 Task: Open a blank sheet, save the file as Mentalhealthfile.html Type the sentence 'Distance formula: _x000D_
'Add formula using equations and charcters after the sentence 'D = v(x2 - x1)² + (y2 - Y1)² (square root is on (x2 - x1)² + (y2 - Y1)² )' Select the formula and highlight with color Yellow Change the page Orientation to  Potrait
Action: Mouse moved to (246, 338)
Screenshot: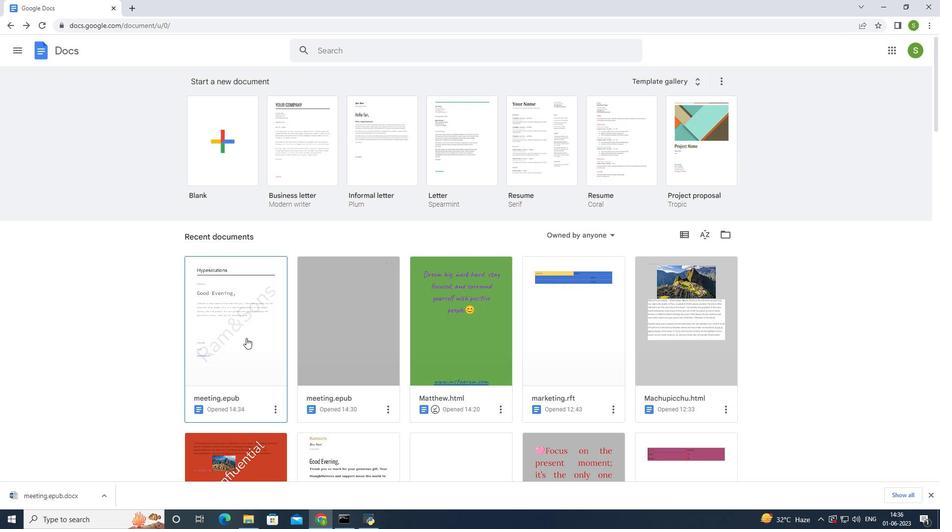 
Action: Mouse pressed left at (246, 338)
Screenshot: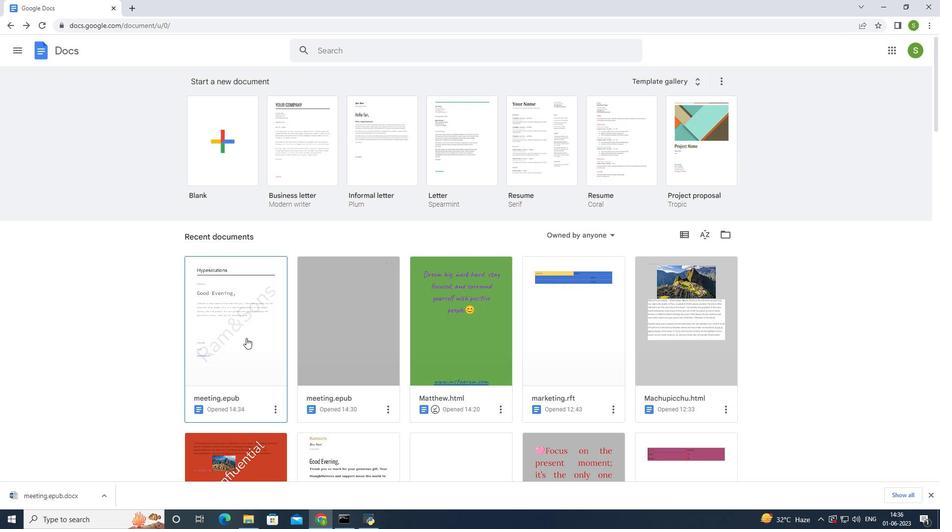 
Action: Mouse moved to (9, 26)
Screenshot: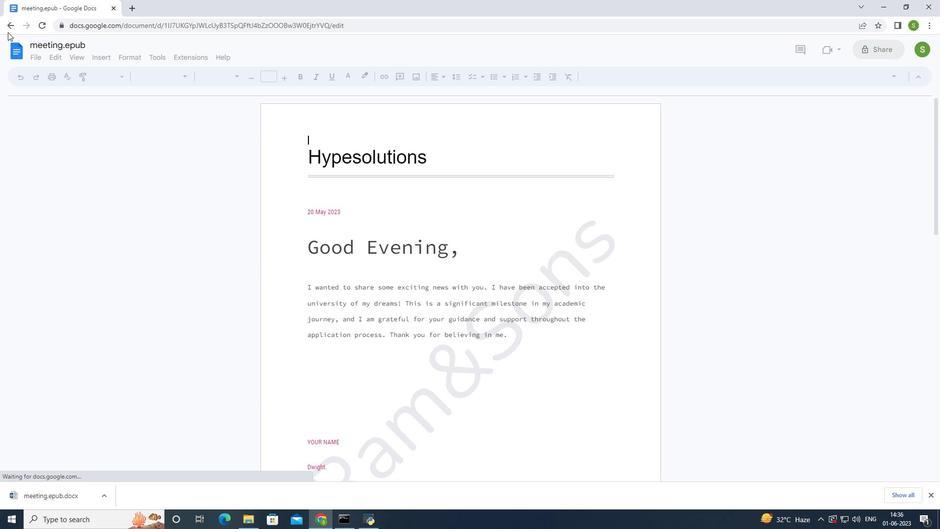 
Action: Mouse pressed left at (9, 26)
Screenshot: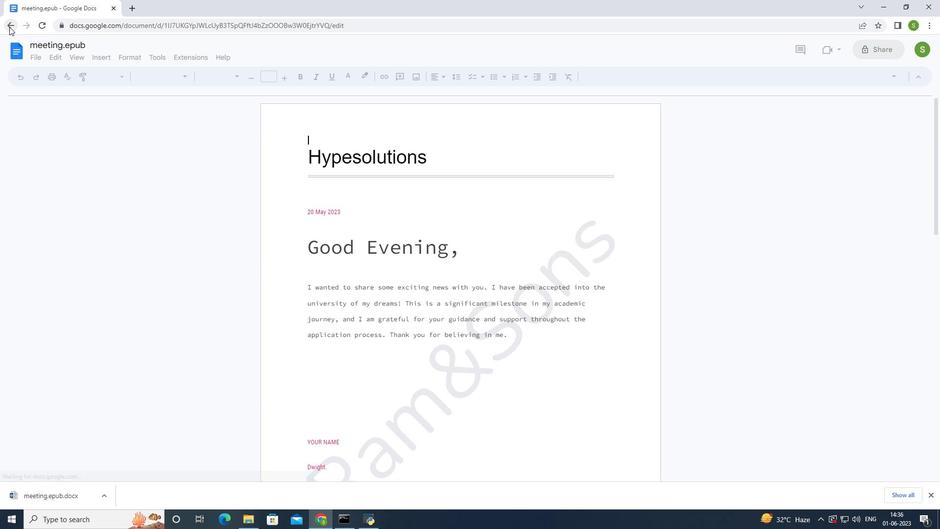 
Action: Mouse moved to (199, 163)
Screenshot: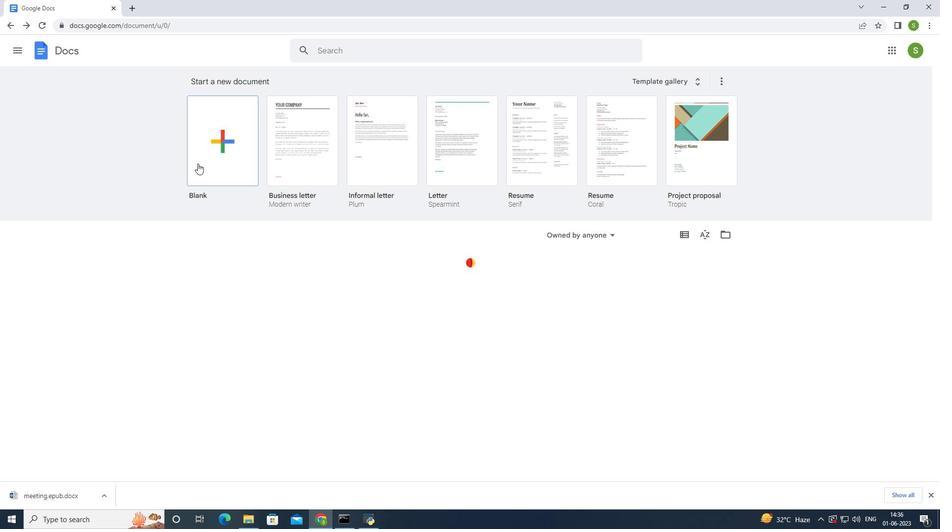 
Action: Mouse pressed left at (199, 163)
Screenshot: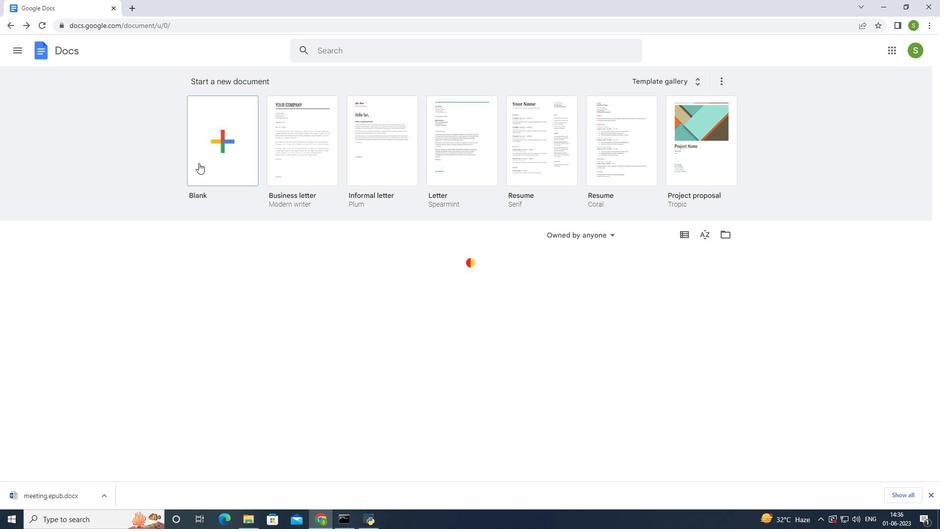 
Action: Mouse moved to (81, 45)
Screenshot: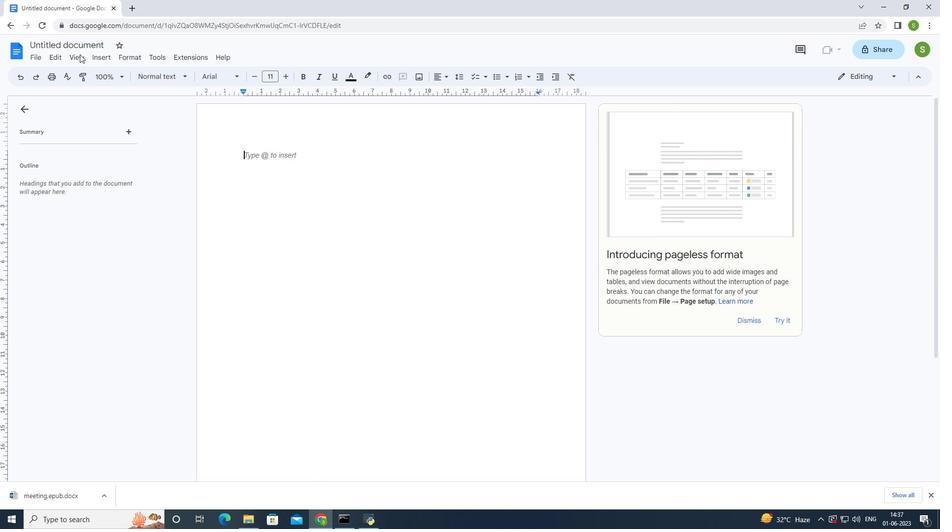
Action: Mouse pressed left at (81, 45)
Screenshot: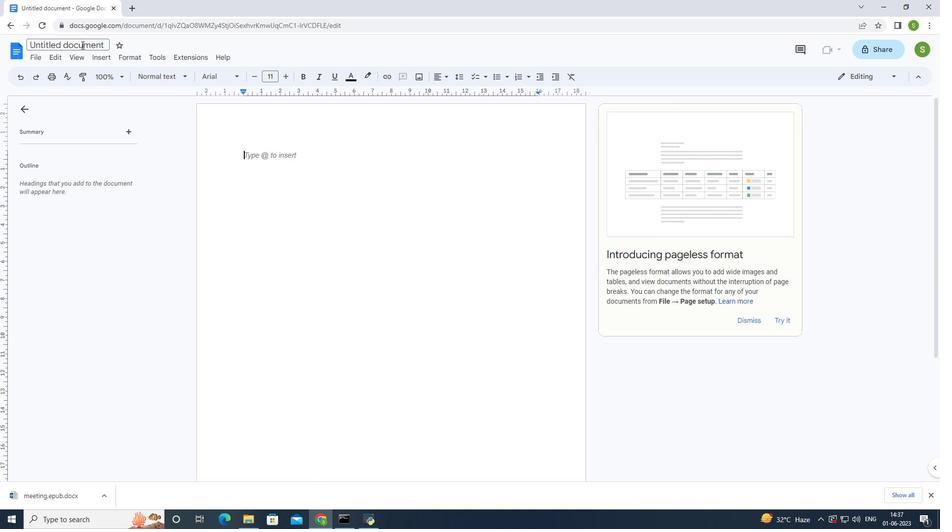 
Action: Mouse moved to (182, 298)
Screenshot: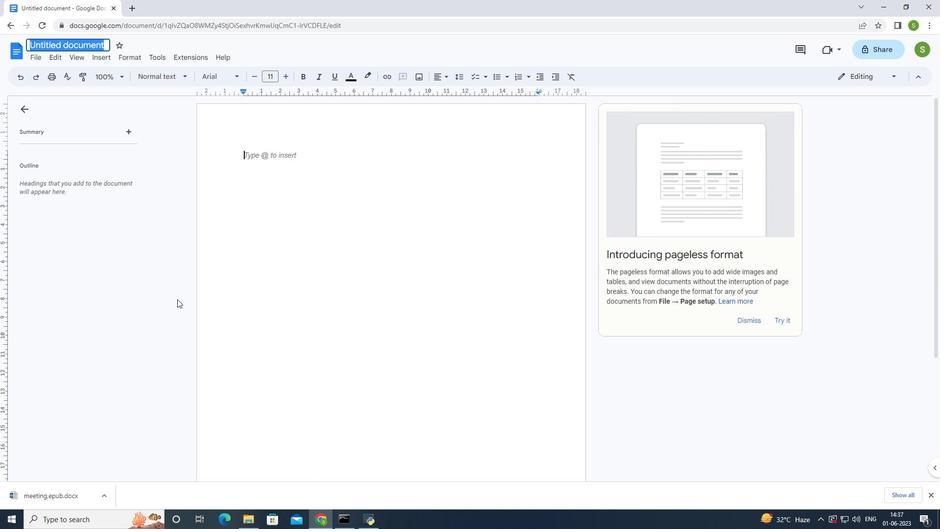 
Action: Key pressed <Key.shift>Me
Screenshot: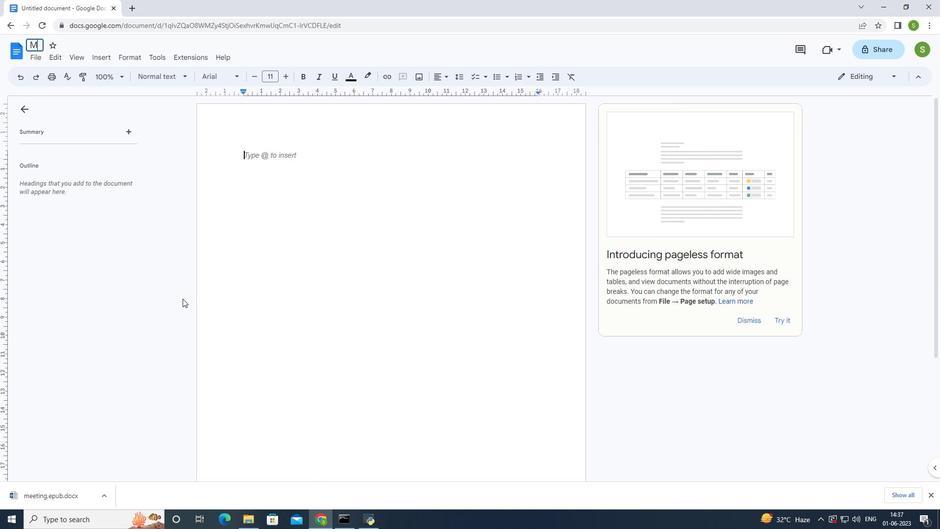 
Action: Mouse moved to (187, 296)
Screenshot: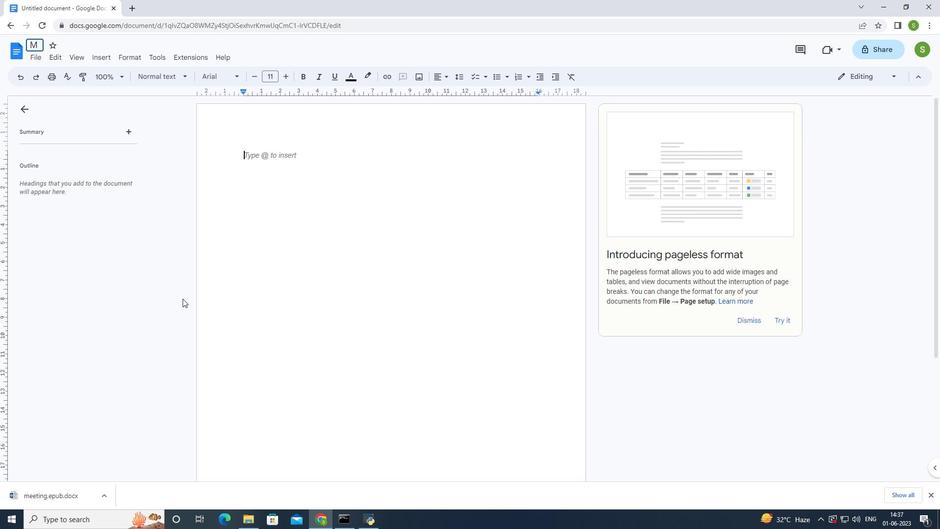 
Action: Key pressed ntalhealthfile.html<Key.enter>
Screenshot: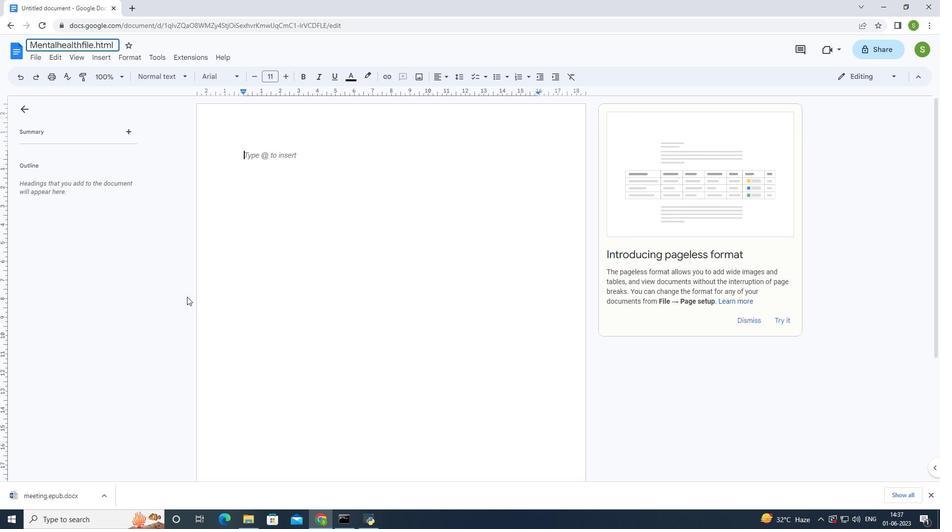 
Action: Mouse moved to (266, 284)
Screenshot: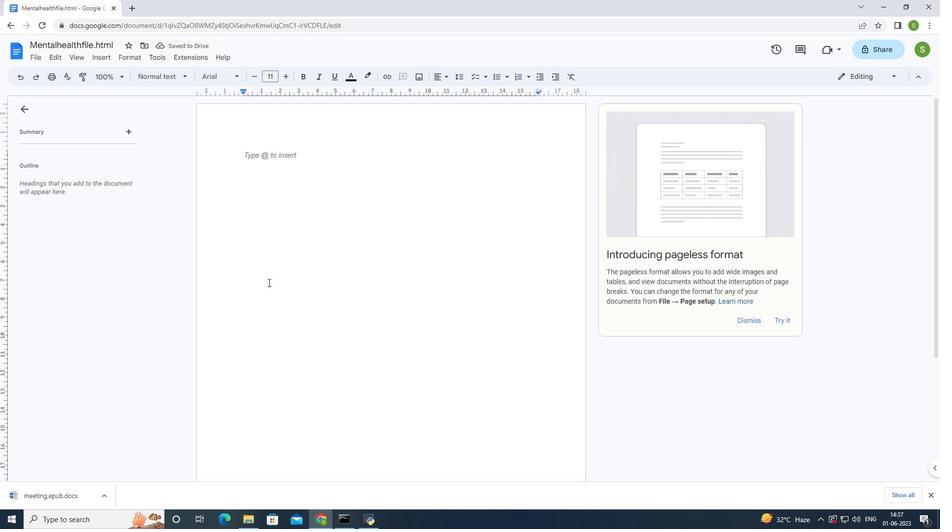 
Action: Key pressed <Key.shift>Type<Key.backspace><Key.backspace><Key.backspace><Key.backspace><Key.shift><Key.shift><Key.shift><Key.shift><Key.shift><Key.shift><Key.shift><Key.shift><Key.shift><Key.shift><Key.shift><Key.shift><Key.shift><Key.shift><Key.shift>Distance<Key.space>formula<Key.shift_r><Key.shift_r><Key.shift_r>:<Key.enter>
Screenshot: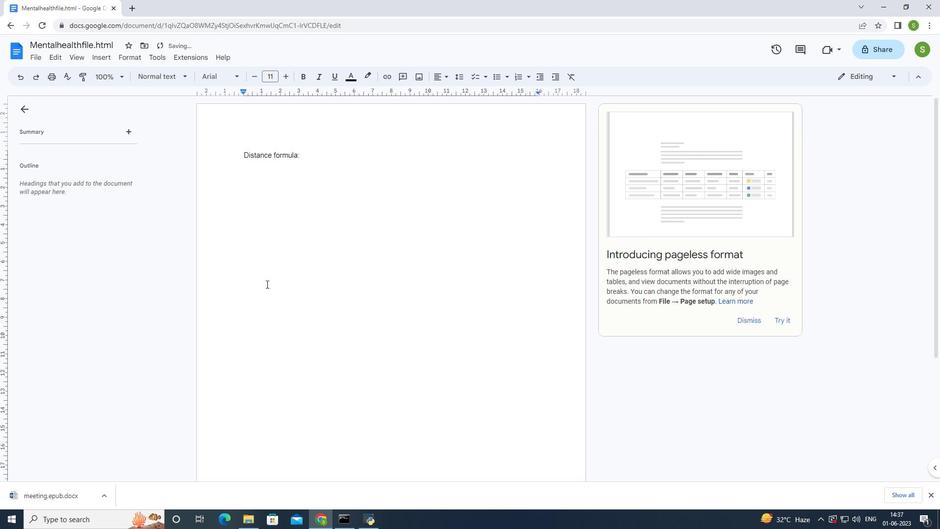 
Action: Mouse moved to (97, 58)
Screenshot: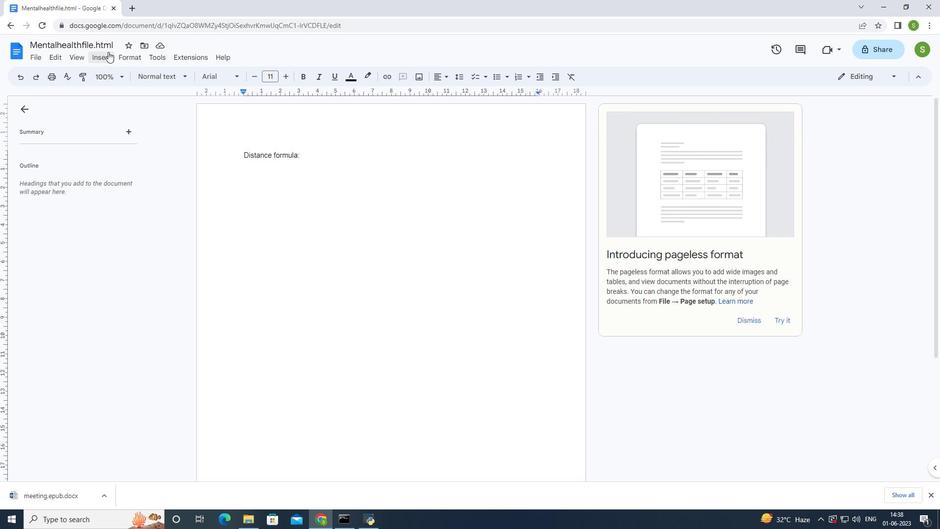
Action: Mouse pressed left at (97, 58)
Screenshot: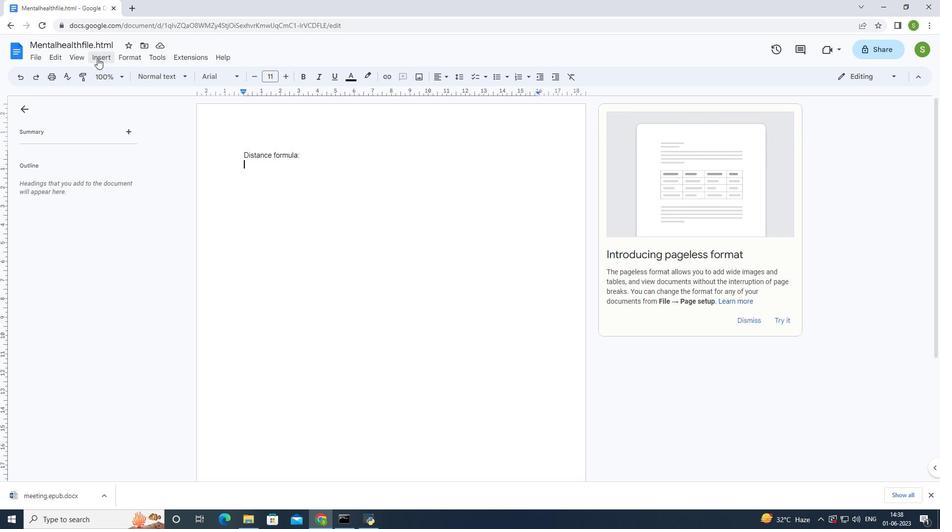 
Action: Mouse moved to (123, 265)
Screenshot: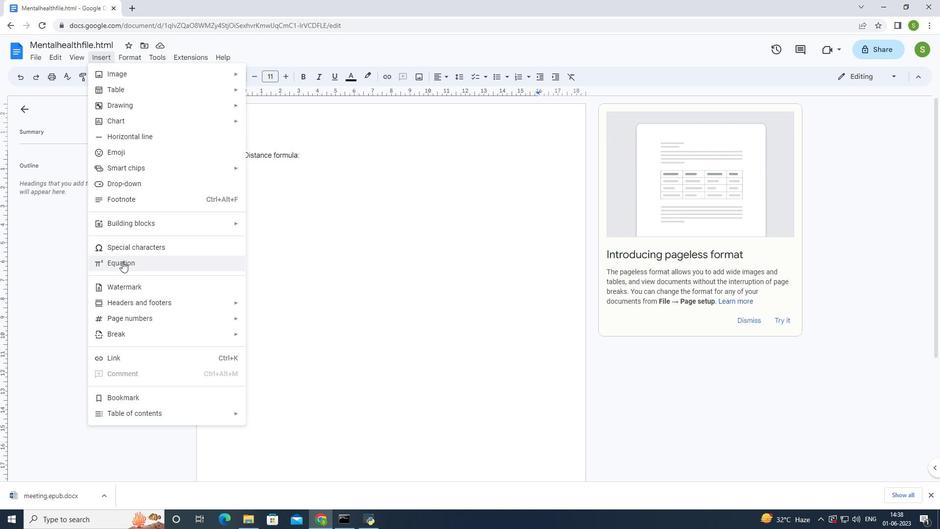 
Action: Mouse pressed left at (123, 265)
Screenshot: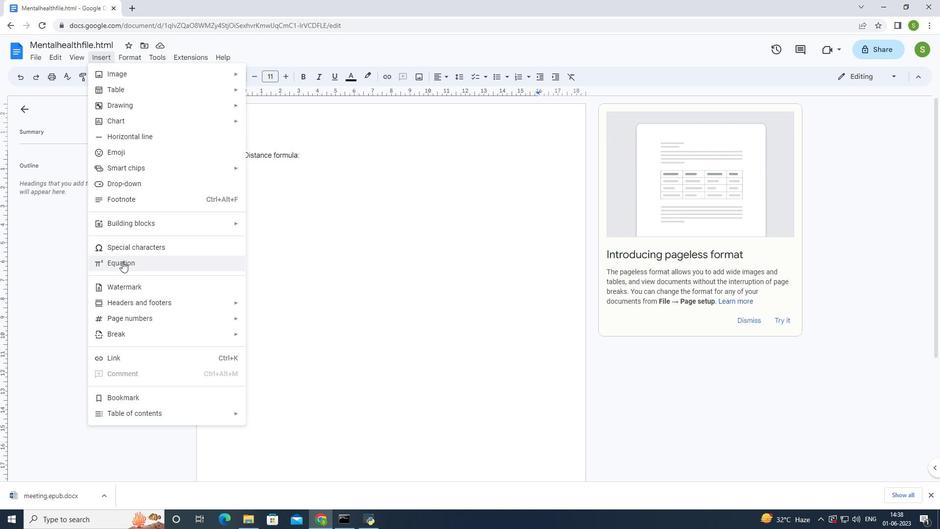 
Action: Mouse moved to (314, 212)
Screenshot: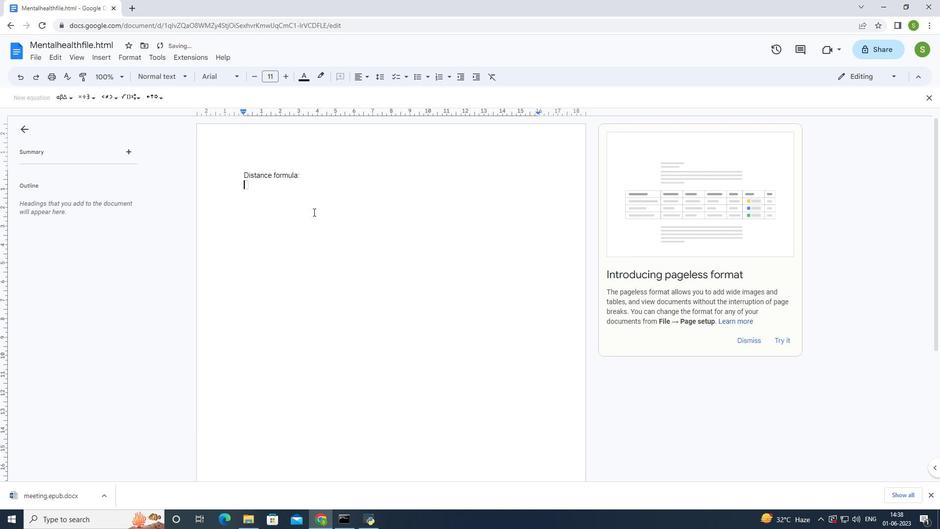 
Action: Key pressed <Key.shift><Key.shift><Key.shift><Key.shift><Key.shift><Key.shift><Key.shift><Key.shift><Key.shift><Key.shift><Key.shift><Key.shift><Key.shift><Key.shift><Key.shift><Key.shift><Key.shift><Key.shift><Key.shift><Key.shift><Key.shift><Key.shift><Key.shift><Key.shift><Key.shift><Key.shift><Key.shift>D=v<Key.shift_r><Key.shift_r><Key.shift_r><Key.shift_r><Key.shift_r><Key.shift_r><Key.shift_r><Key.shift_r><Key.shift_r><Key.shift_r><Key.shift_r>(x2-x1<Key.shift_r>)2
Screenshot: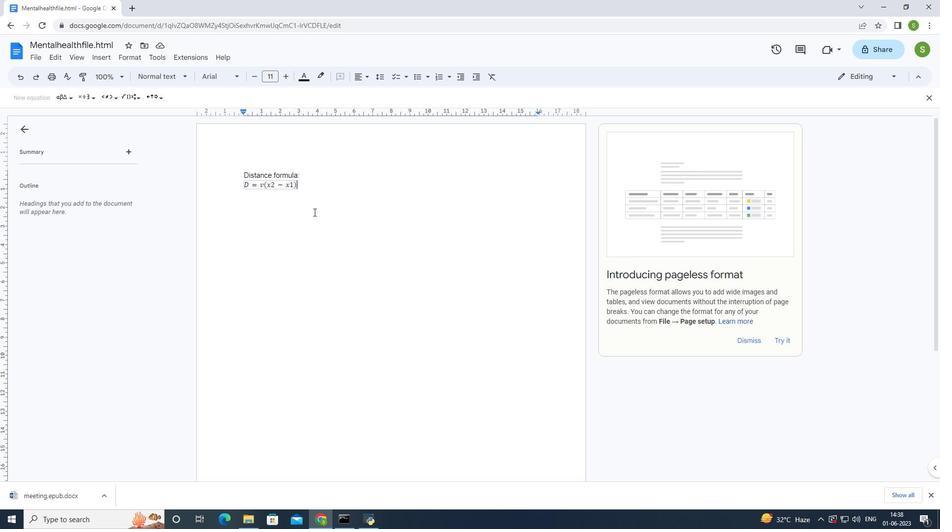 
Action: Mouse moved to (344, 219)
Screenshot: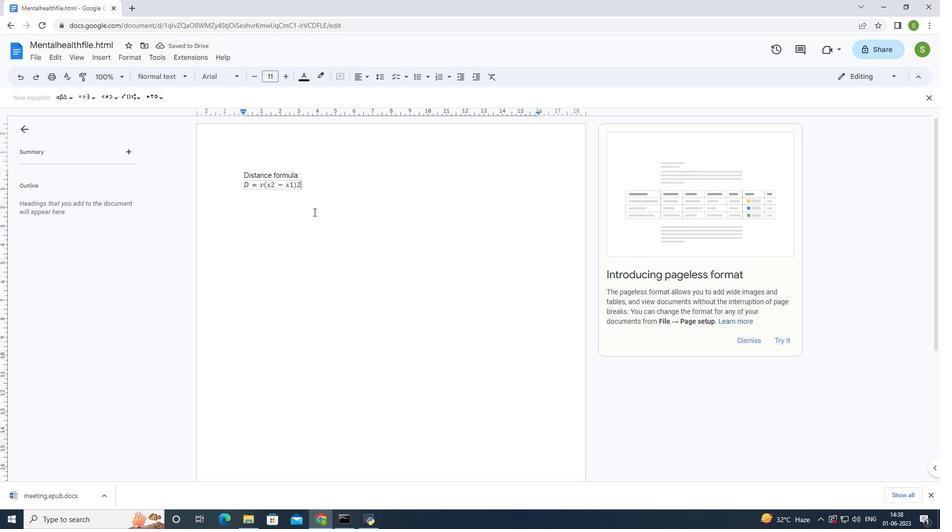 
Action: Key pressed <Key.shift_r>+<Key.shift_r><Key.shift_r>(y2-y1<Key.shift_r><Key.shift_r>)2
Screenshot: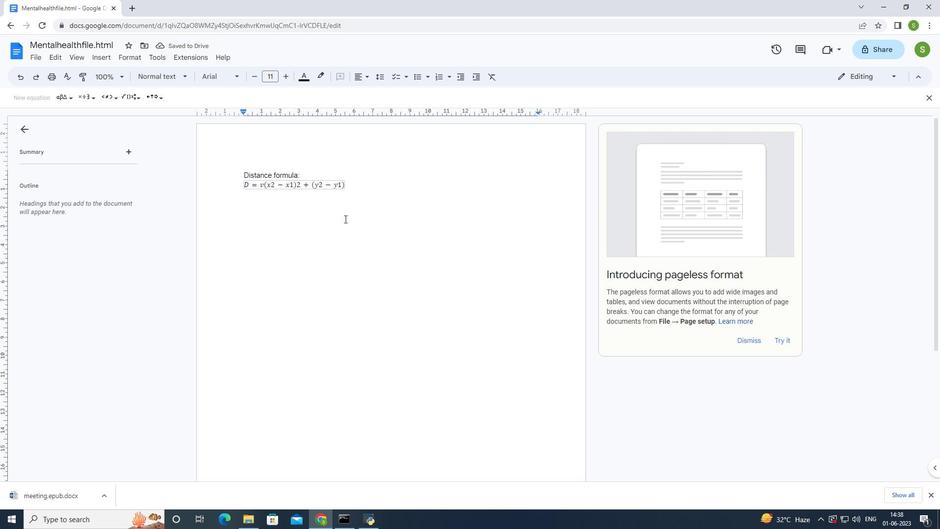 
Action: Mouse moved to (357, 188)
Screenshot: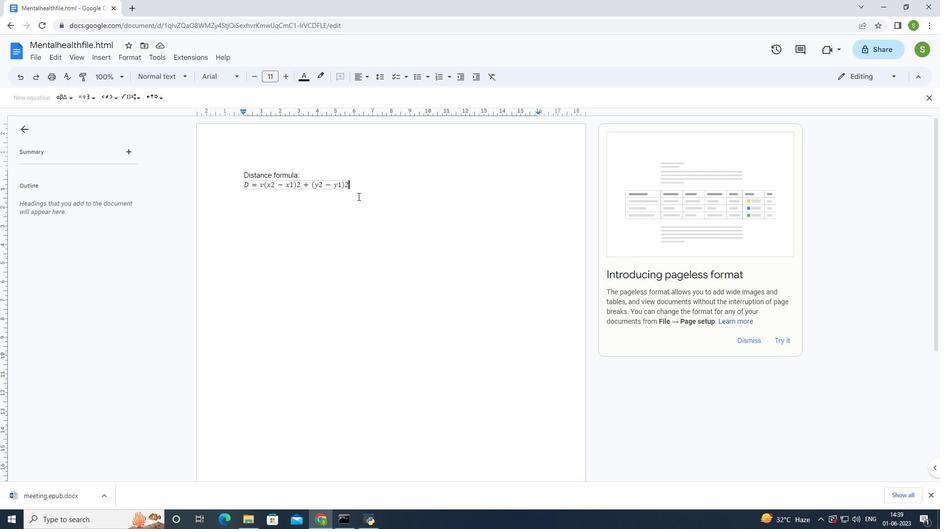 
Action: Mouse pressed left at (357, 188)
Screenshot: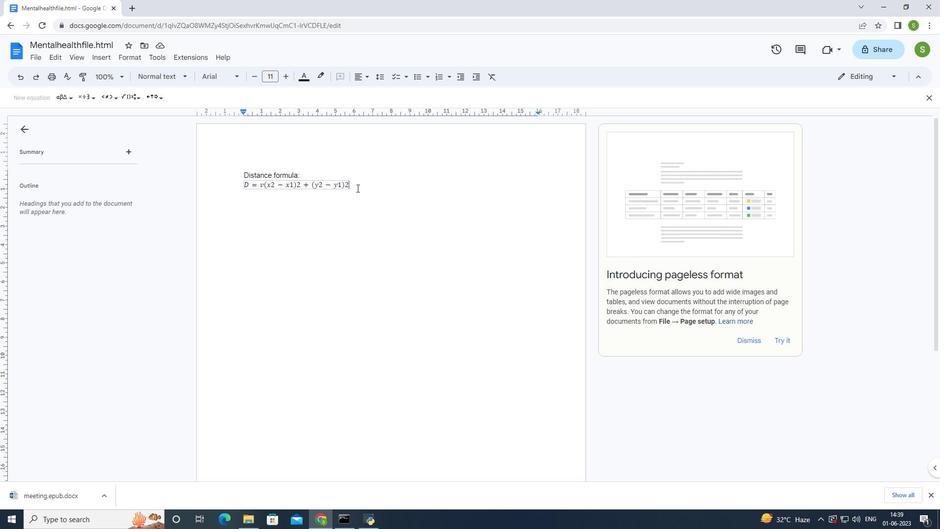 
Action: Mouse moved to (355, 79)
Screenshot: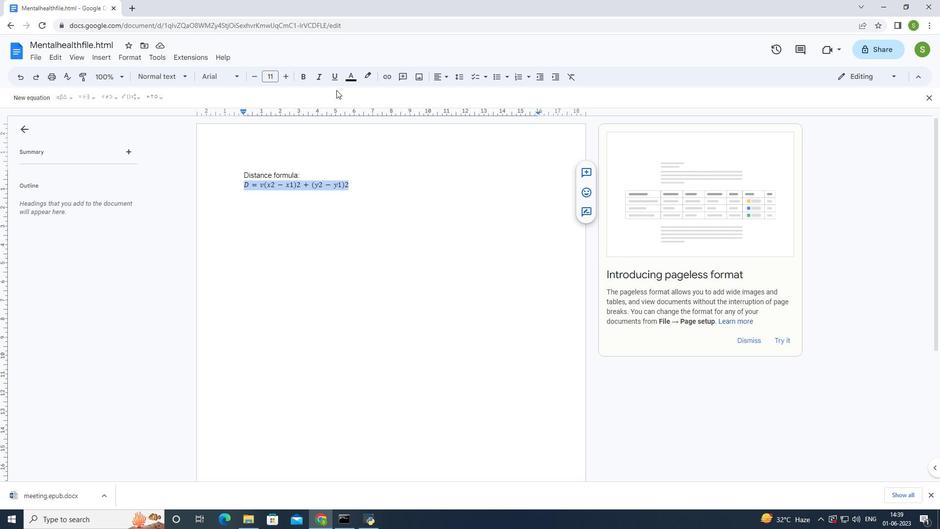 
Action: Mouse pressed left at (355, 79)
Screenshot: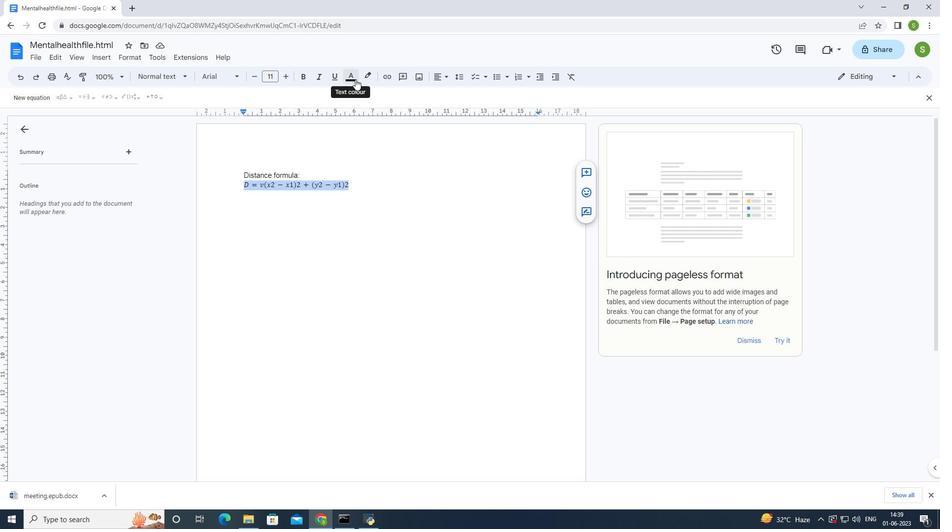 
Action: Mouse moved to (387, 146)
Screenshot: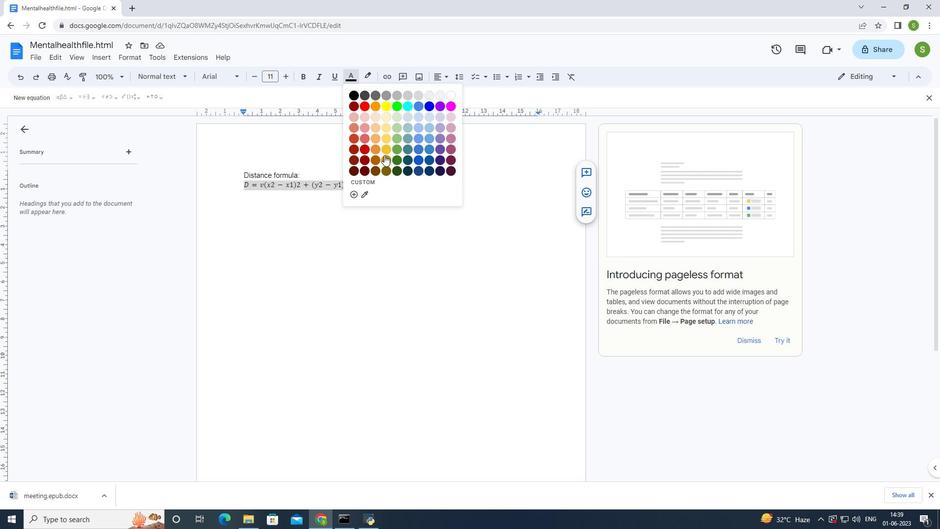 
Action: Mouse pressed left at (387, 146)
Screenshot: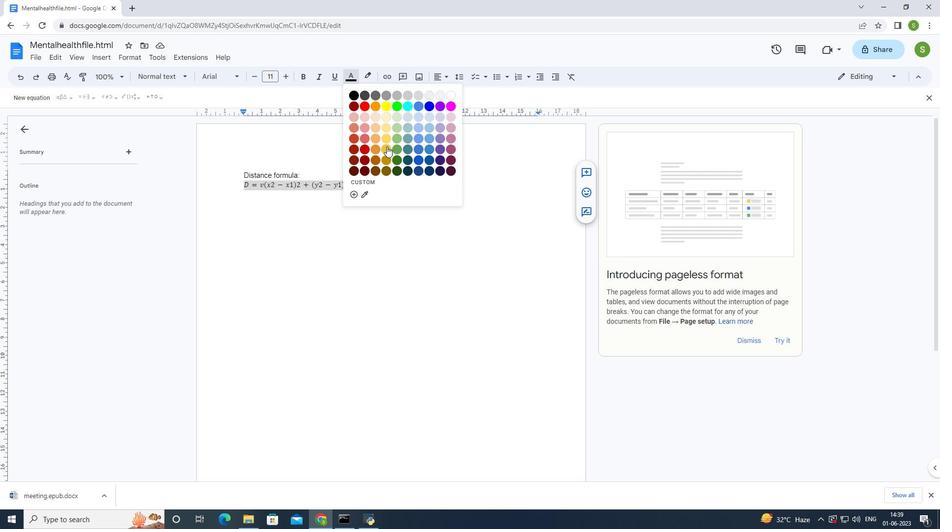 
Action: Mouse moved to (376, 168)
Screenshot: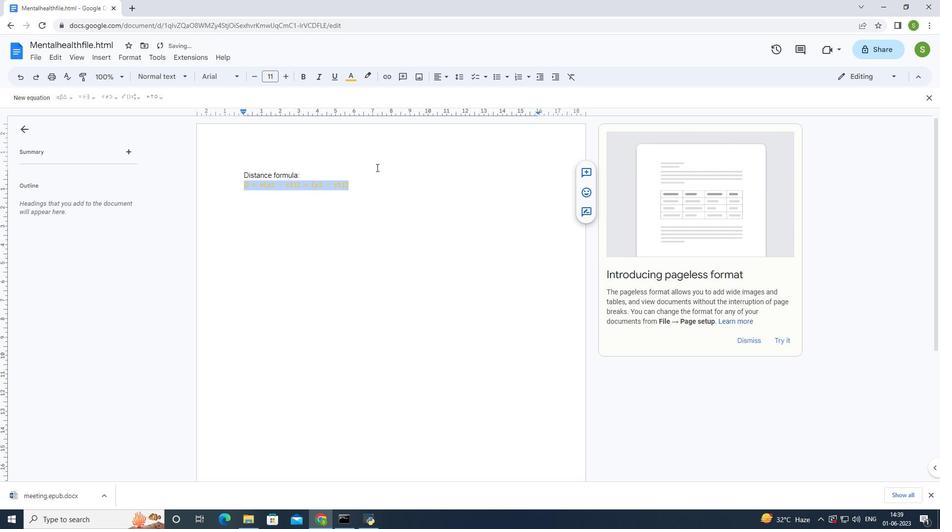 
Action: Mouse pressed left at (376, 168)
Screenshot: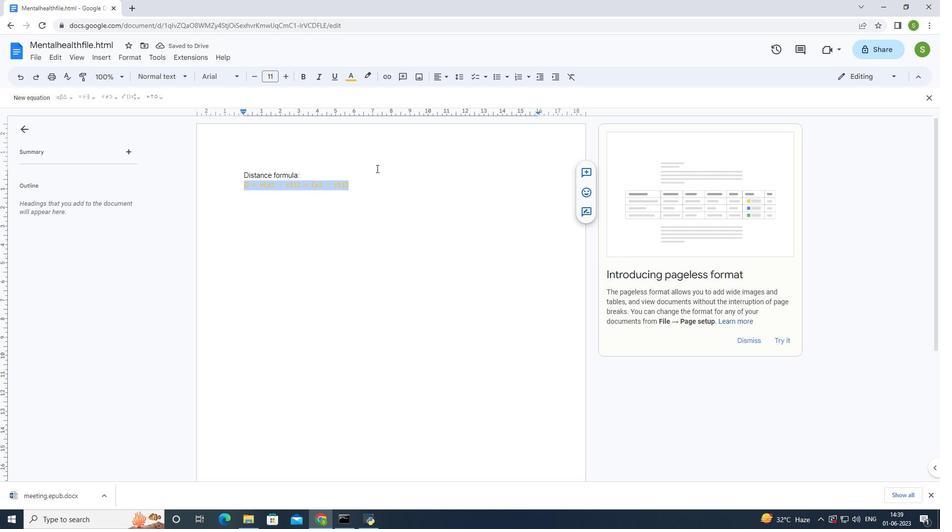 
Action: Mouse moved to (242, 180)
Screenshot: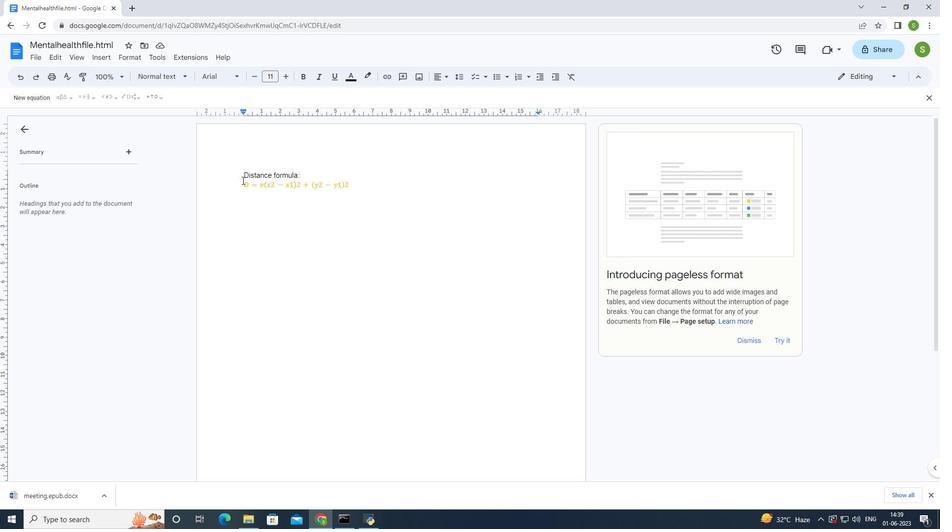 
Action: Mouse pressed left at (242, 180)
Screenshot: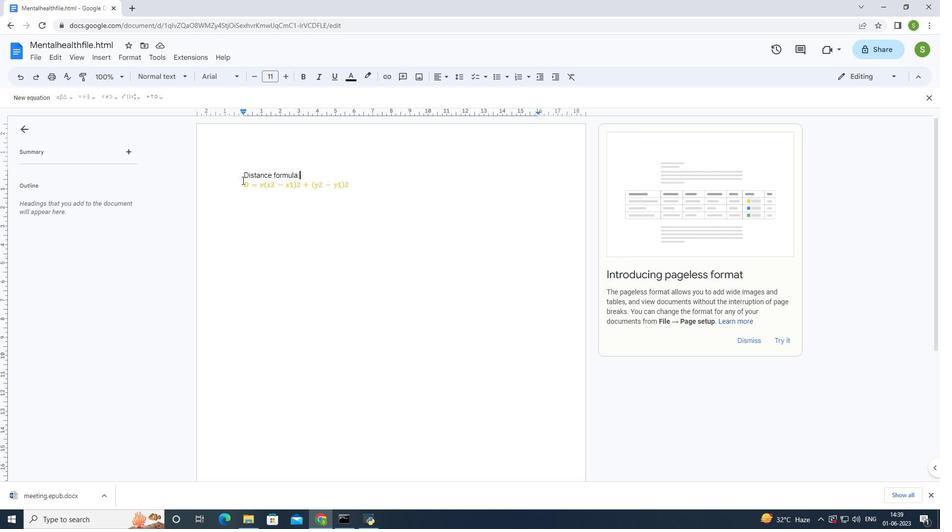 
Action: Mouse moved to (243, 185)
Screenshot: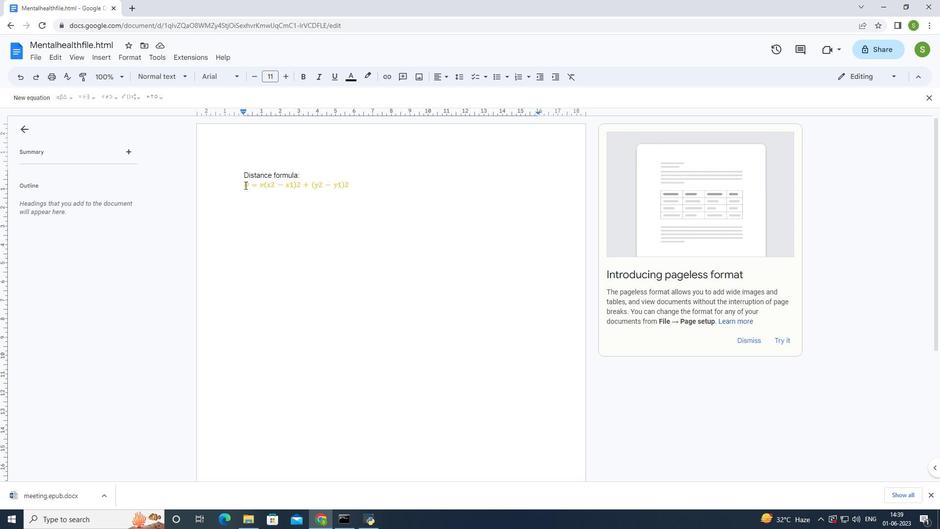 
Action: Mouse pressed left at (243, 185)
Screenshot: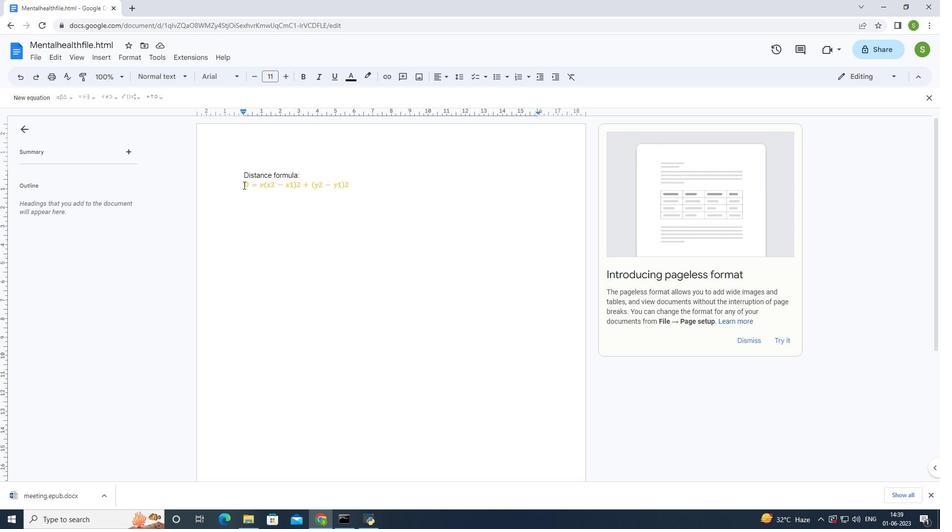 
Action: Mouse moved to (328, 165)
Screenshot: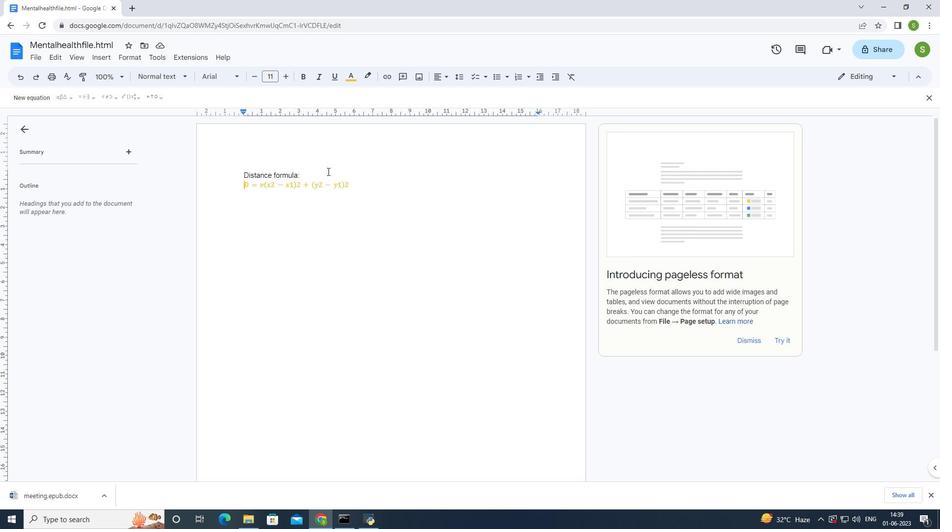 
Action: Key pressed <Key.backspace>
Screenshot: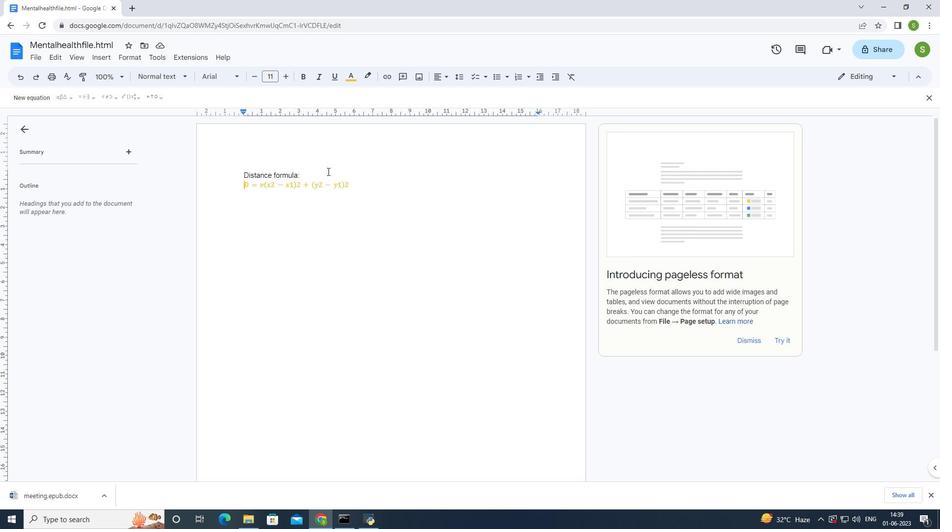 
Action: Mouse moved to (330, 162)
Screenshot: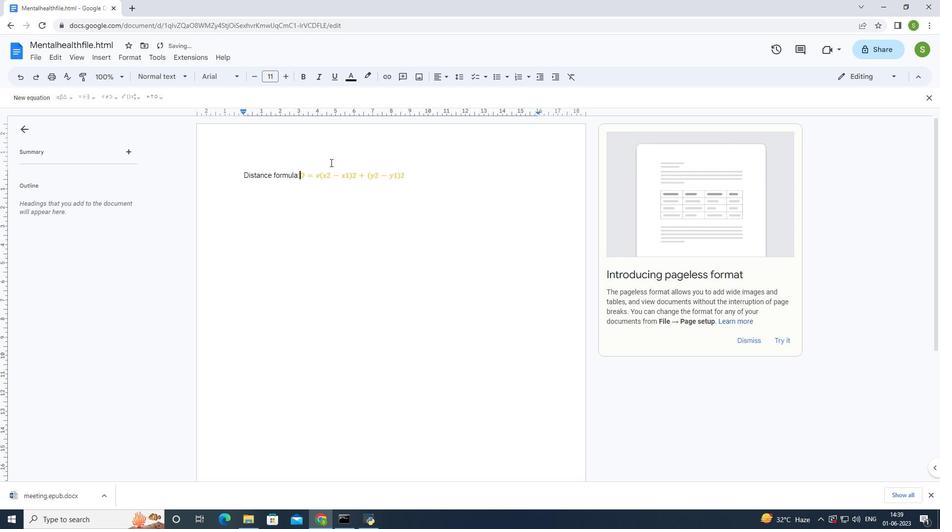 
Action: Key pressed <Key.space>
Screenshot: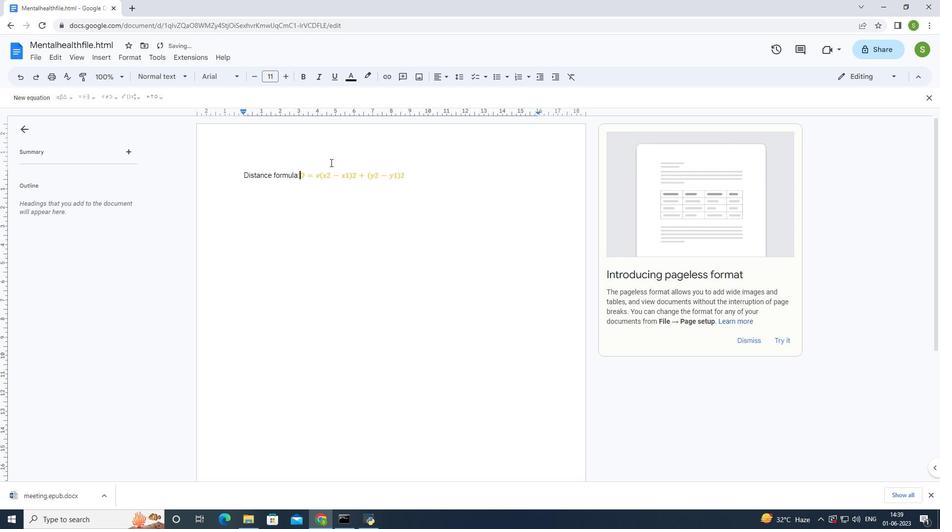 
Action: Mouse moved to (330, 162)
Screenshot: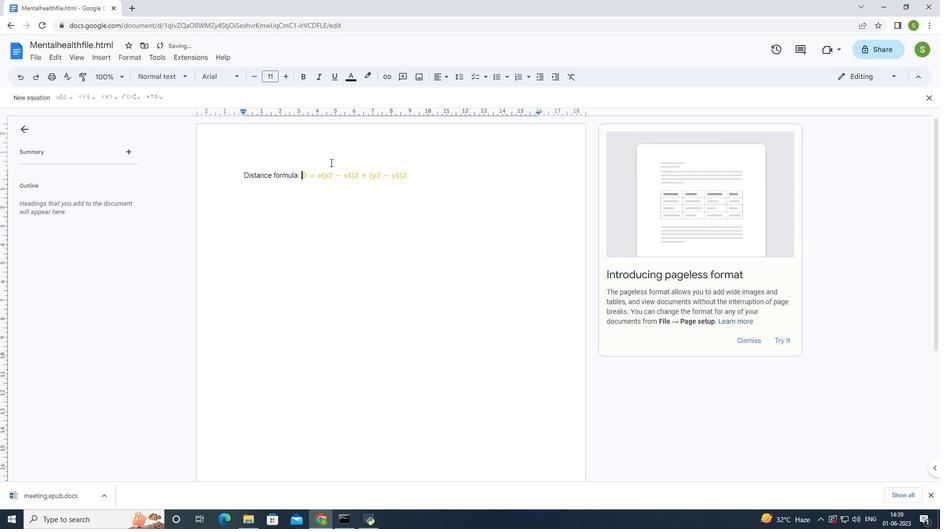 
Action: Key pressed <Key.space>
Screenshot: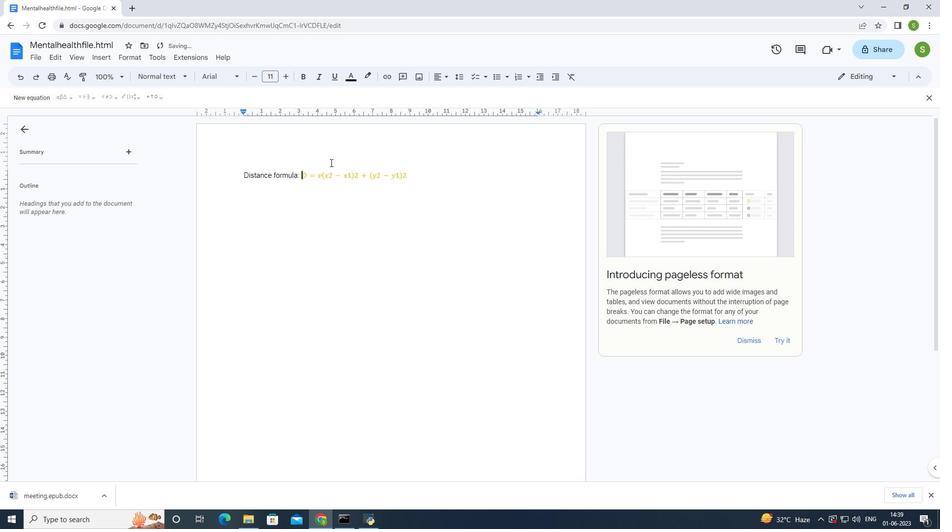 
Action: Mouse moved to (330, 163)
Screenshot: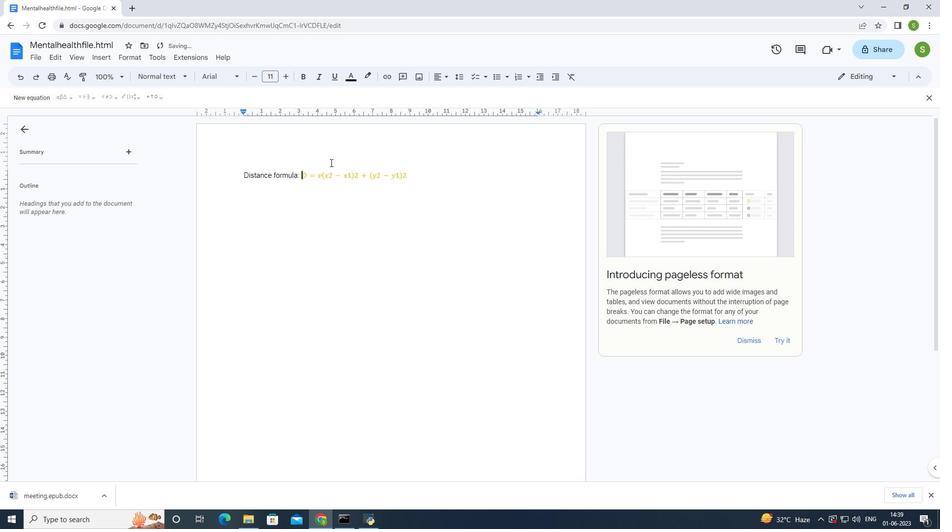
Action: Key pressed <Key.space>
Screenshot: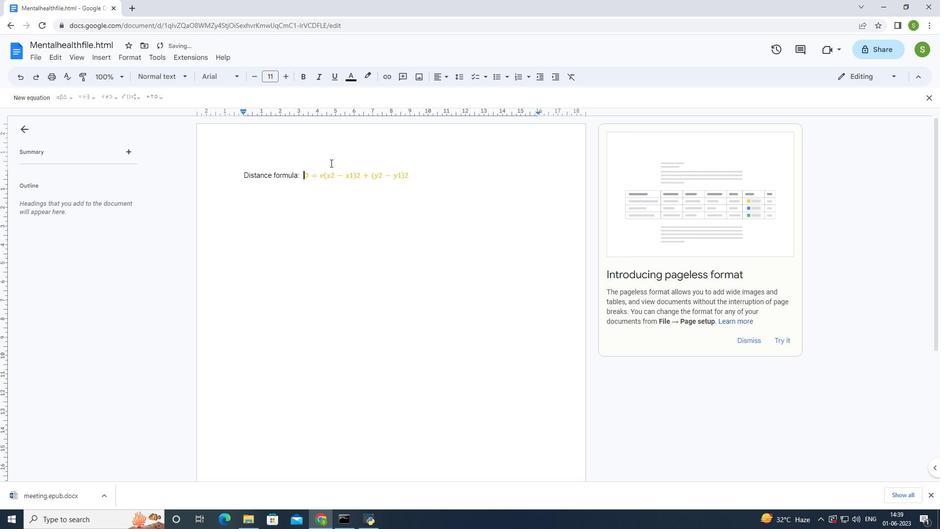 
Action: Mouse moved to (412, 180)
Screenshot: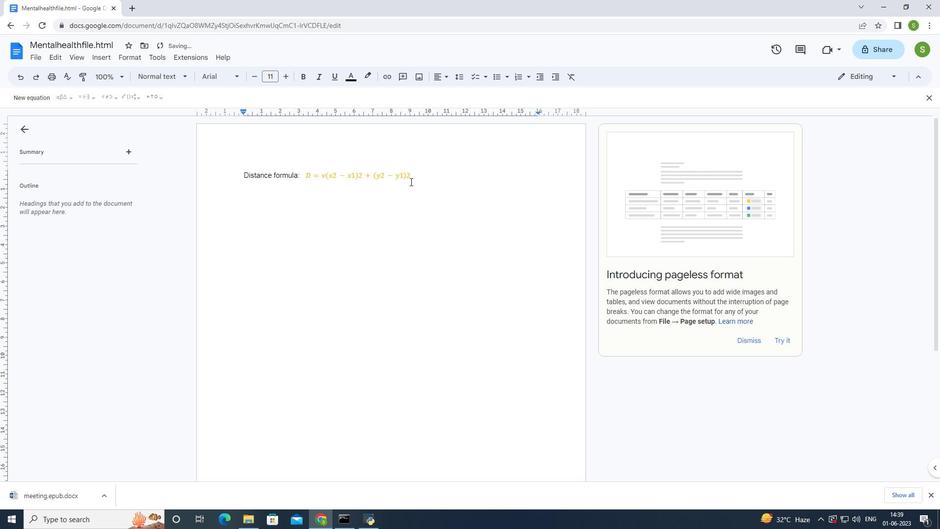 
Action: Mouse pressed left at (412, 180)
Screenshot: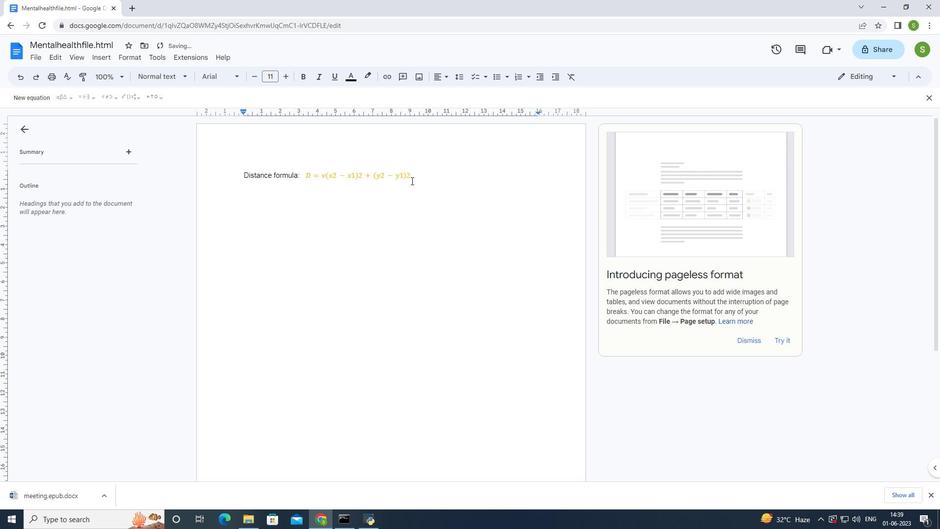 
Action: Mouse moved to (99, 57)
Screenshot: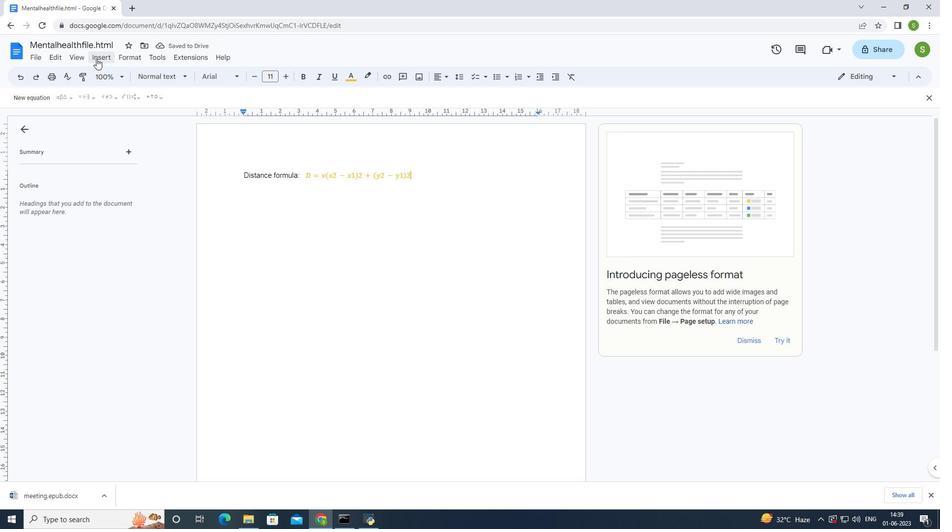 
Action: Mouse pressed left at (99, 57)
Screenshot: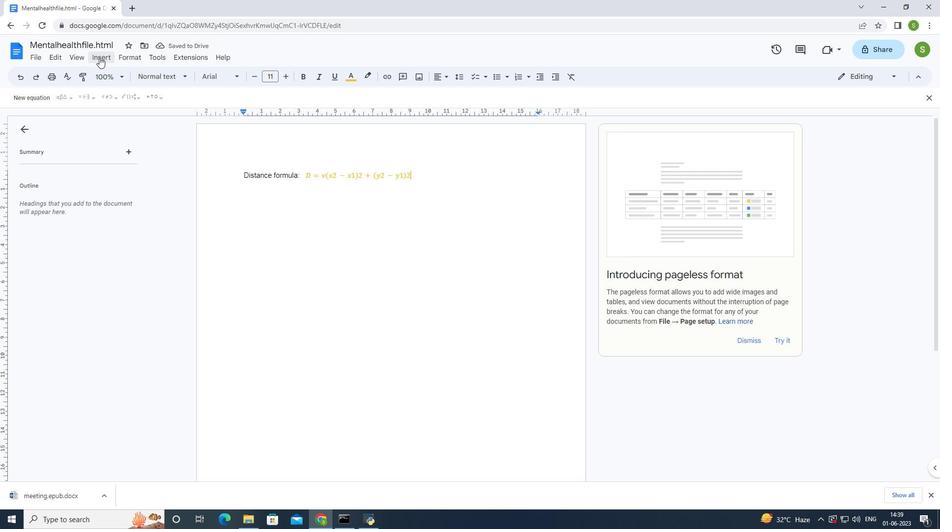 
Action: Mouse moved to (136, 55)
Screenshot: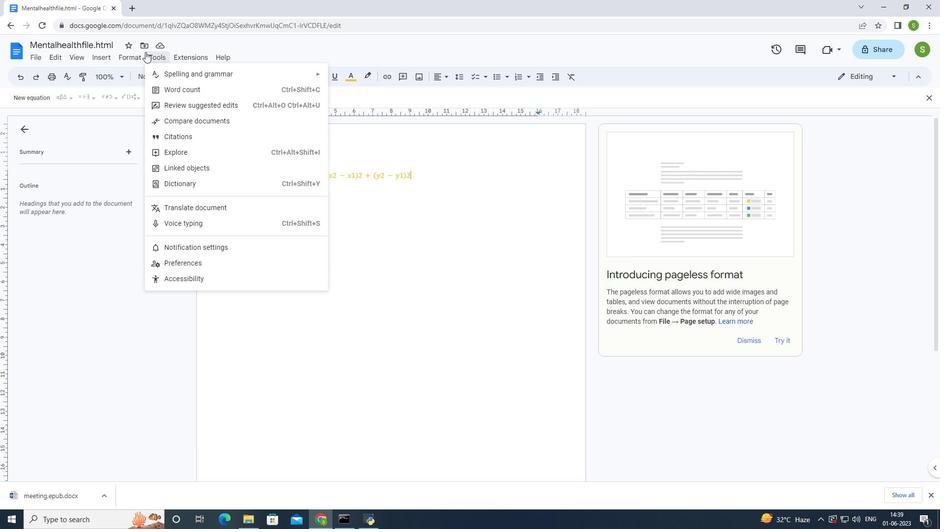 
Action: Mouse pressed left at (136, 55)
Screenshot: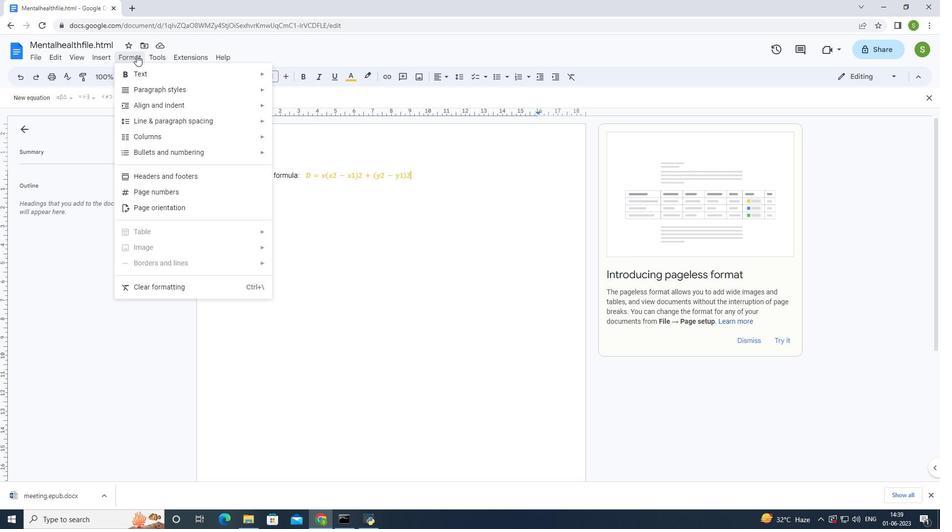 
Action: Mouse pressed left at (136, 55)
Screenshot: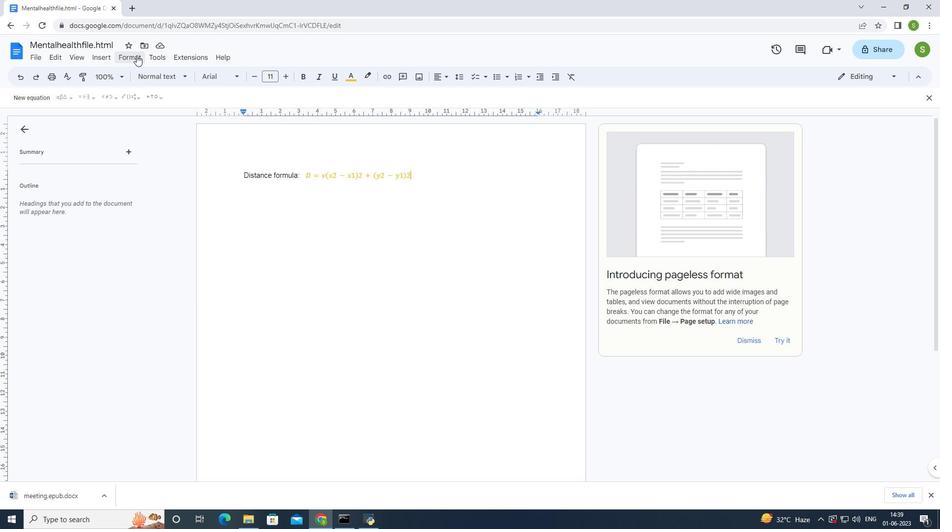 
Action: Mouse moved to (155, 209)
Screenshot: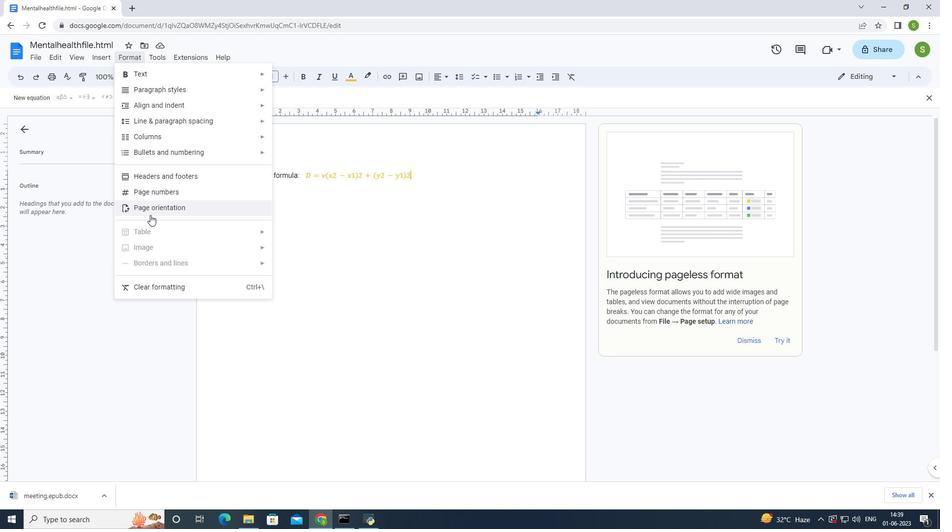 
Action: Mouse pressed left at (155, 209)
Screenshot: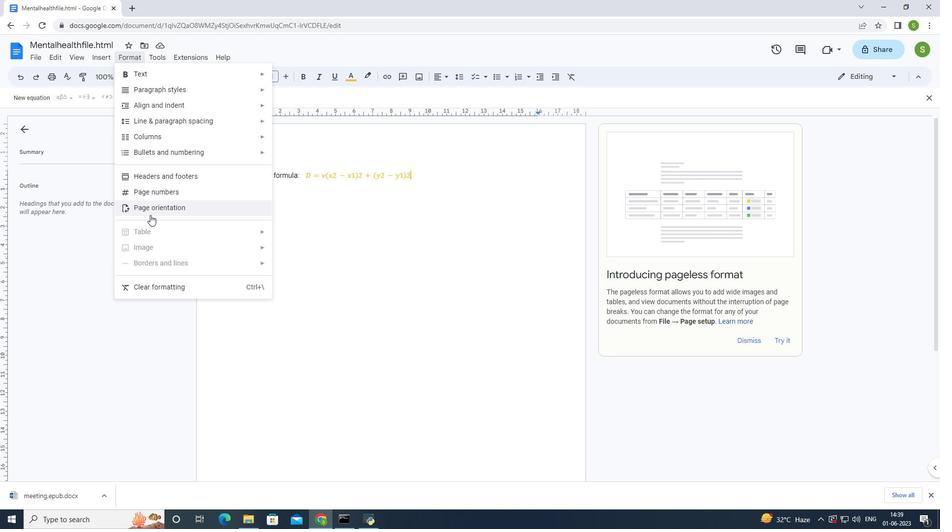 
Action: Mouse moved to (435, 278)
Screenshot: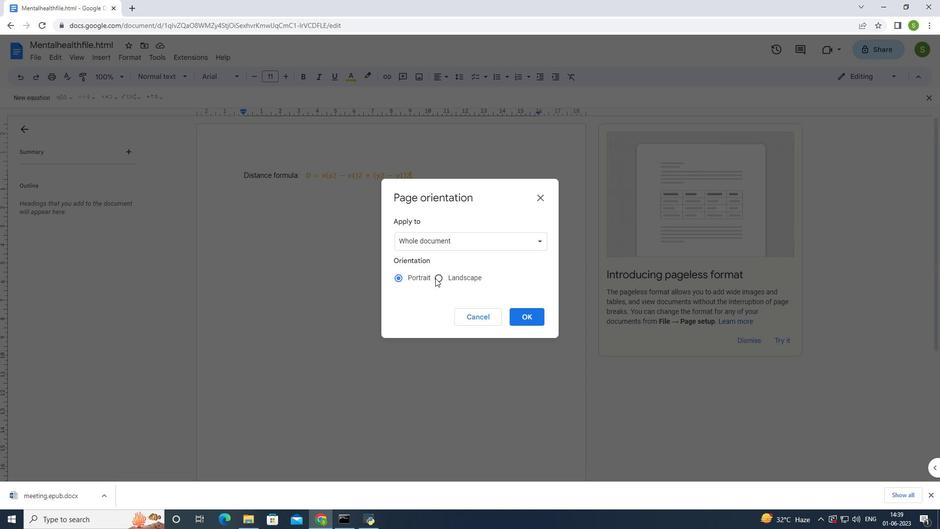 
Action: Mouse pressed left at (435, 278)
Screenshot: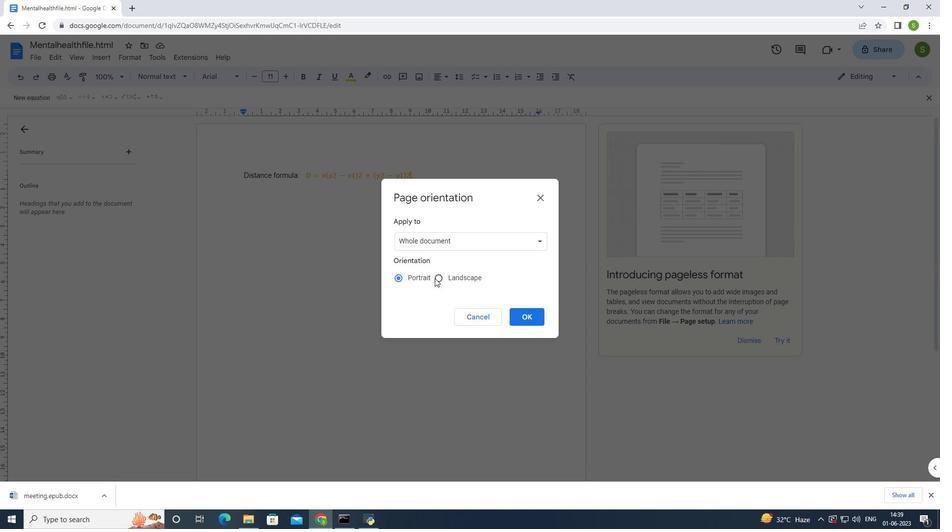 
Action: Mouse moved to (525, 325)
Screenshot: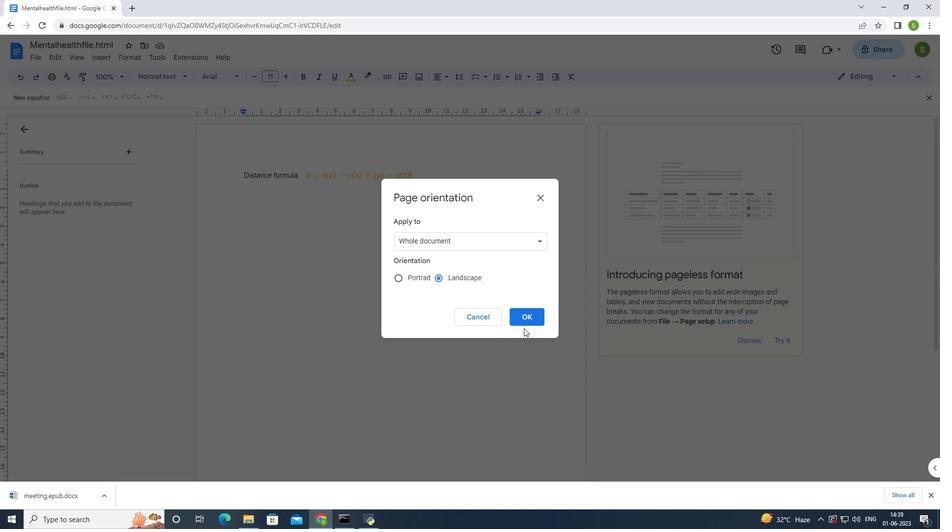 
Action: Mouse pressed left at (525, 325)
Screenshot: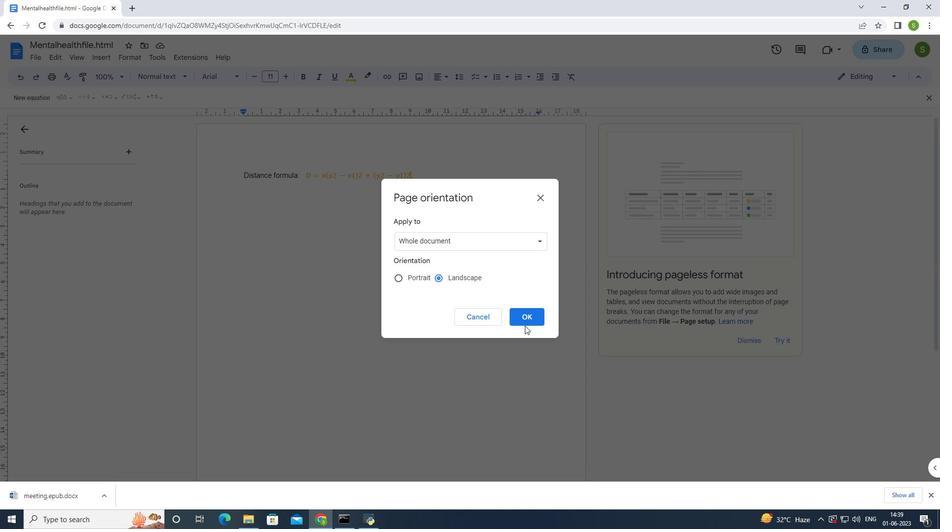 
Action: Mouse moved to (523, 322)
Screenshot: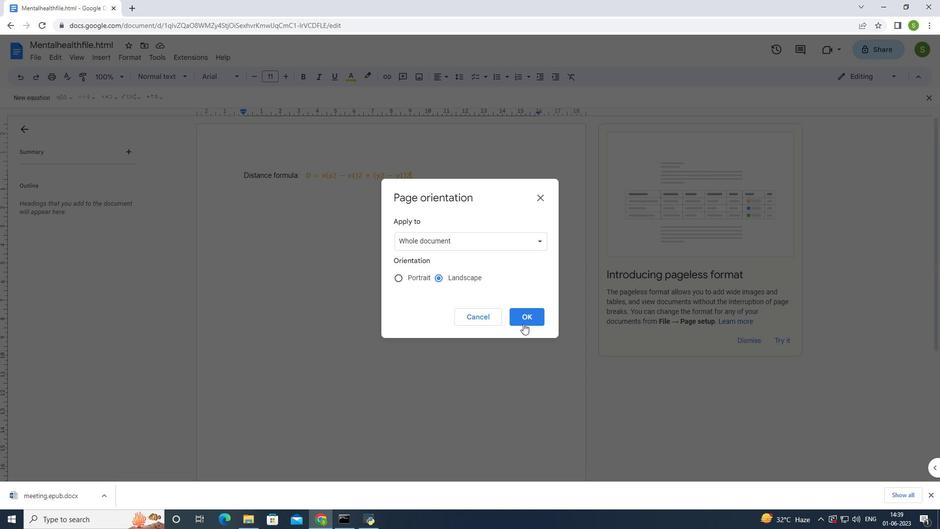 
Action: Mouse pressed left at (523, 322)
Screenshot: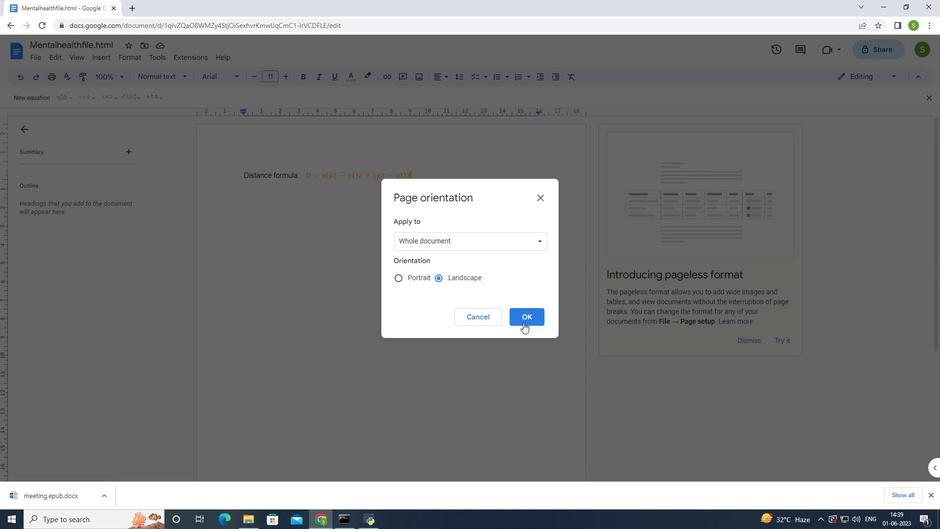 
Action: Mouse moved to (489, 318)
Screenshot: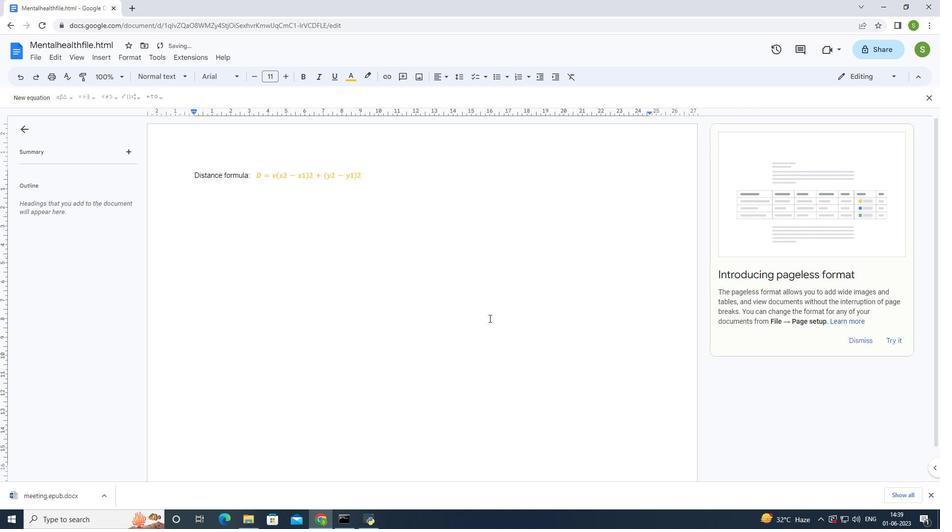 
Action: Mouse pressed left at (489, 318)
Screenshot: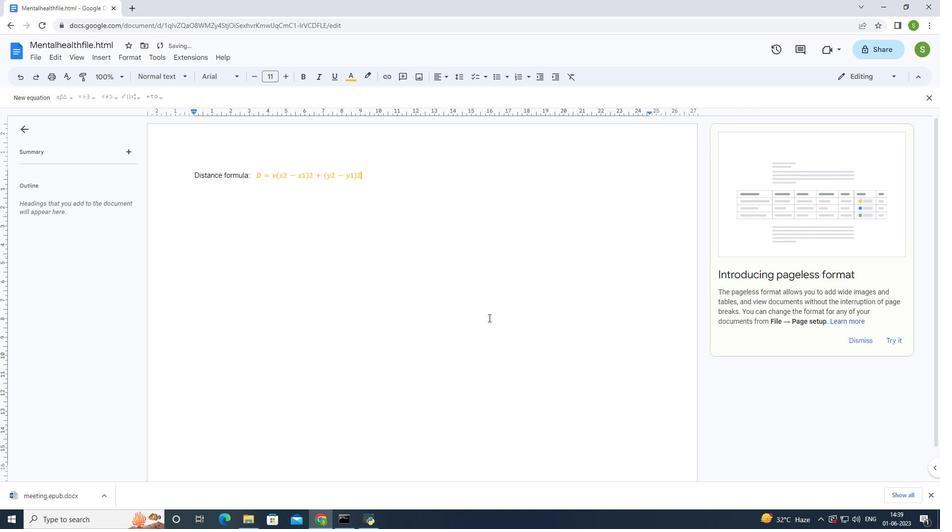 
Action: Mouse moved to (489, 261)
Screenshot: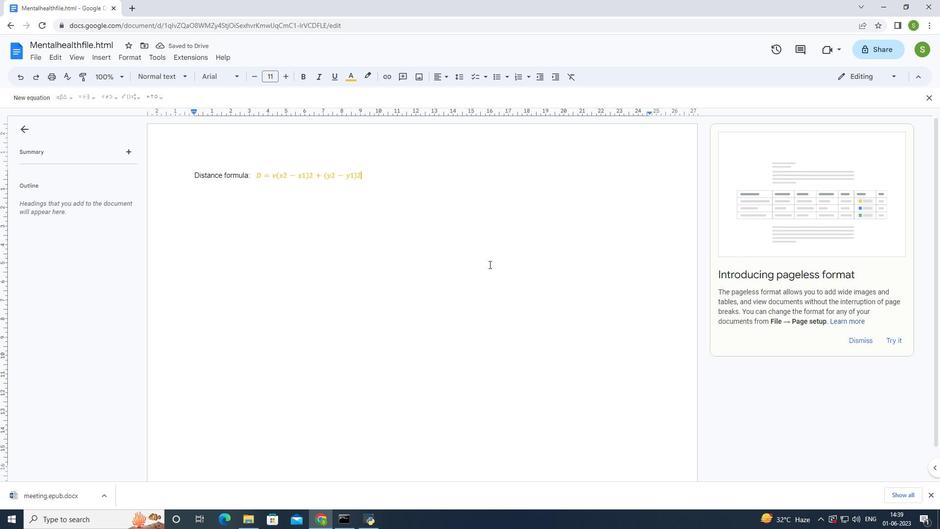 
Action: Key pressed ctrl+S
Screenshot: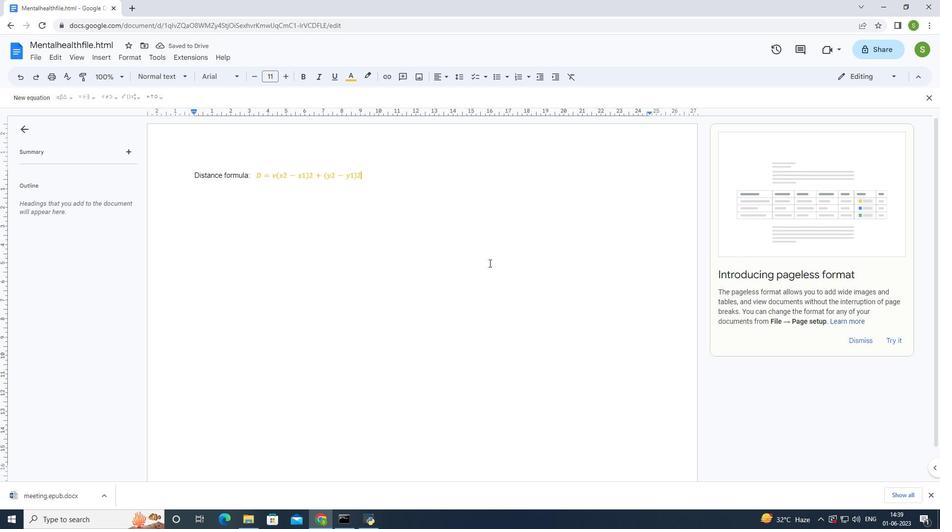 
Action: Mouse moved to (489, 255)
Screenshot: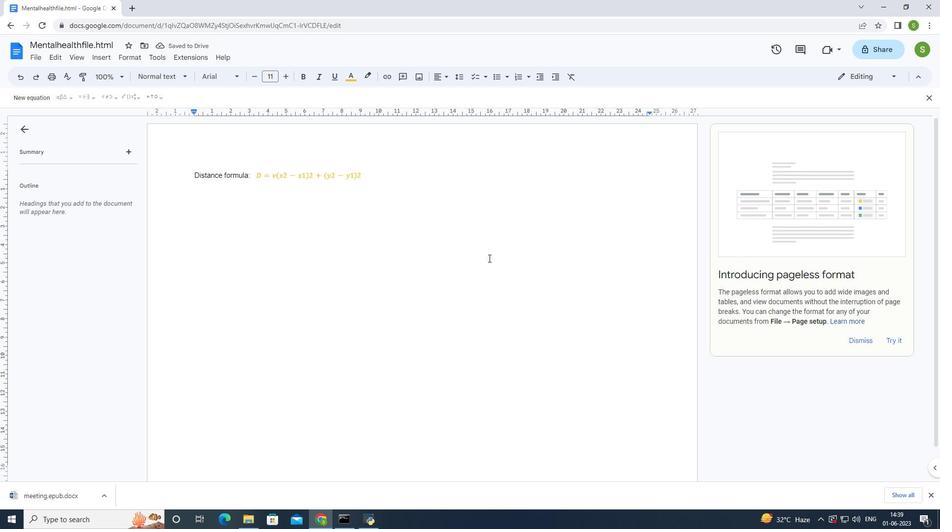 
